 Task: Look for products in the category "Flatbreads" from Nuco only.
Action: Mouse moved to (23, 72)
Screenshot: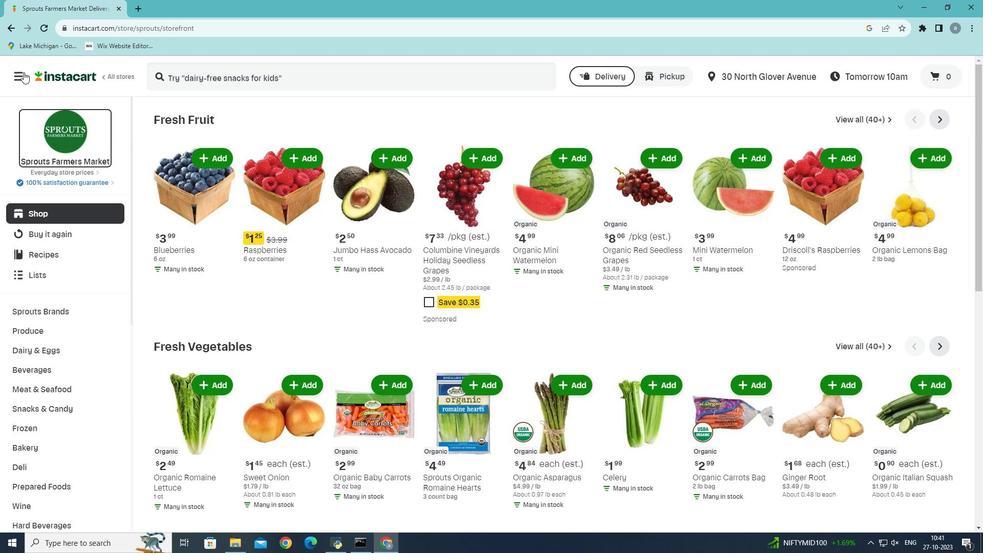 
Action: Mouse pressed left at (23, 72)
Screenshot: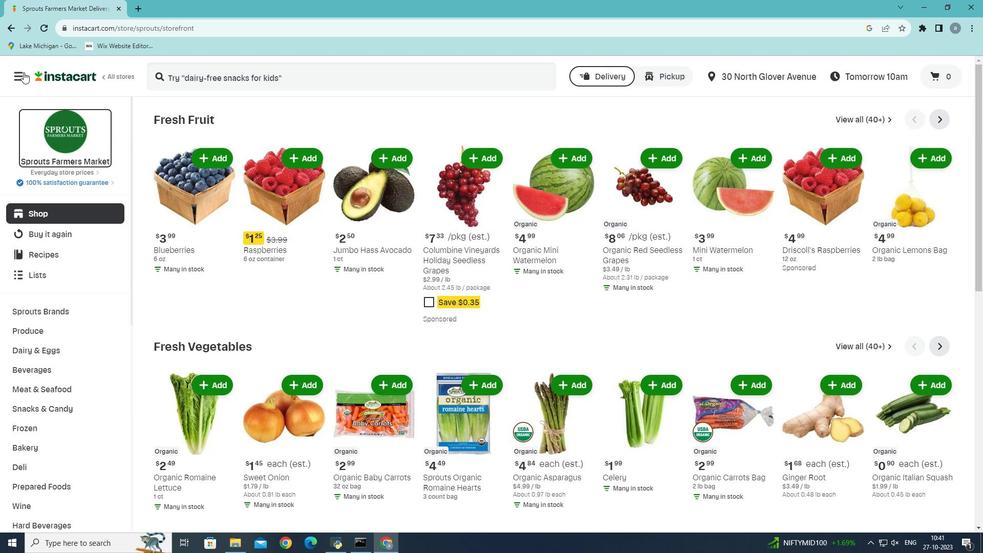 
Action: Mouse moved to (35, 300)
Screenshot: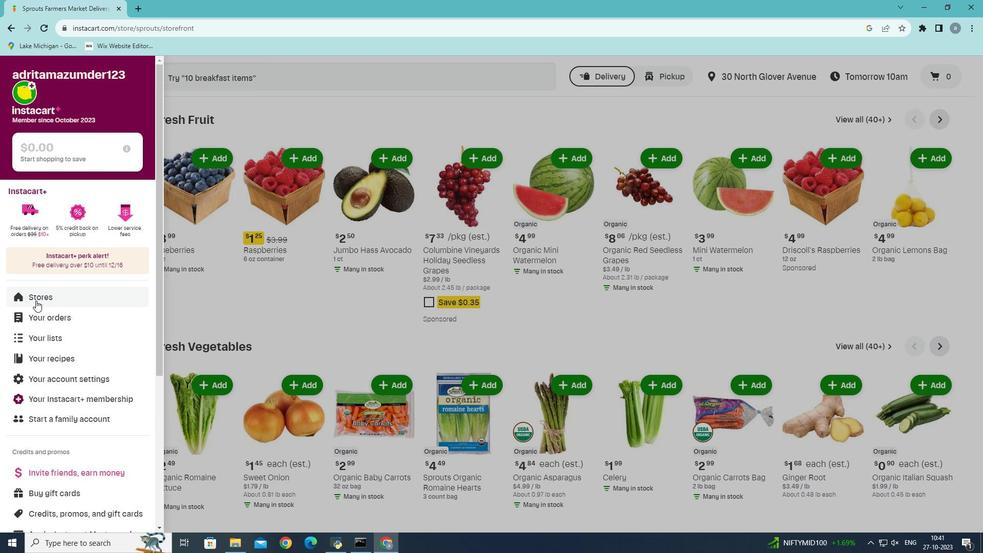 
Action: Mouse pressed left at (35, 300)
Screenshot: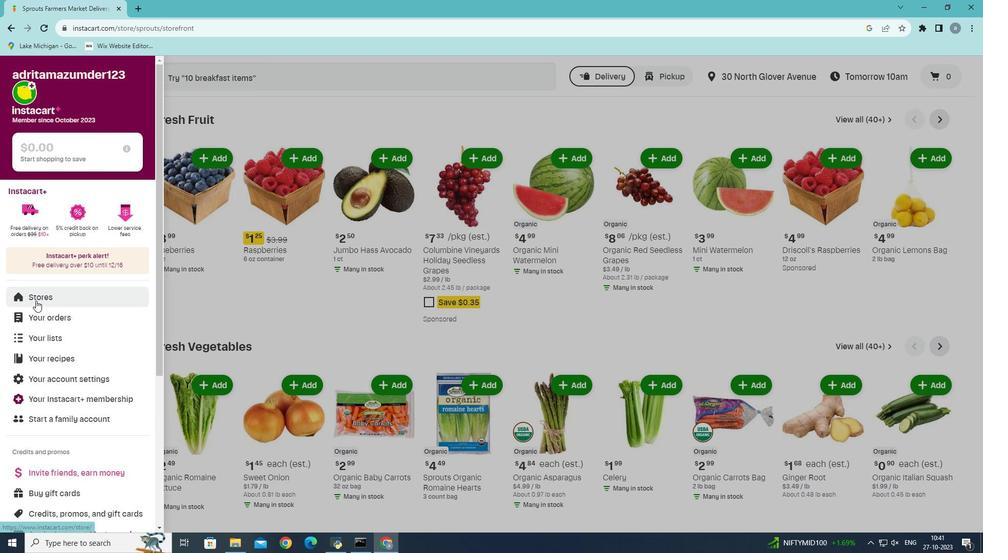 
Action: Mouse moved to (239, 111)
Screenshot: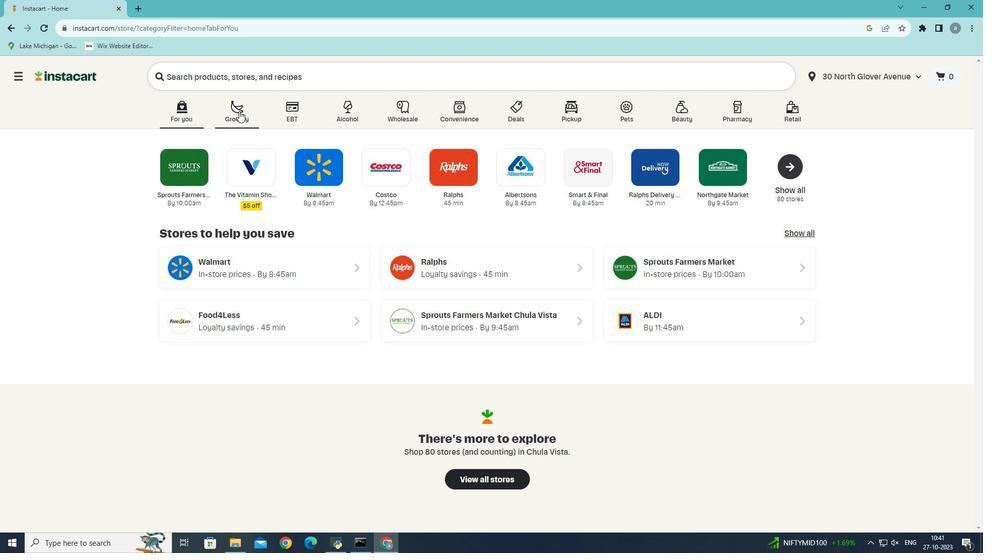 
Action: Mouse pressed left at (239, 111)
Screenshot: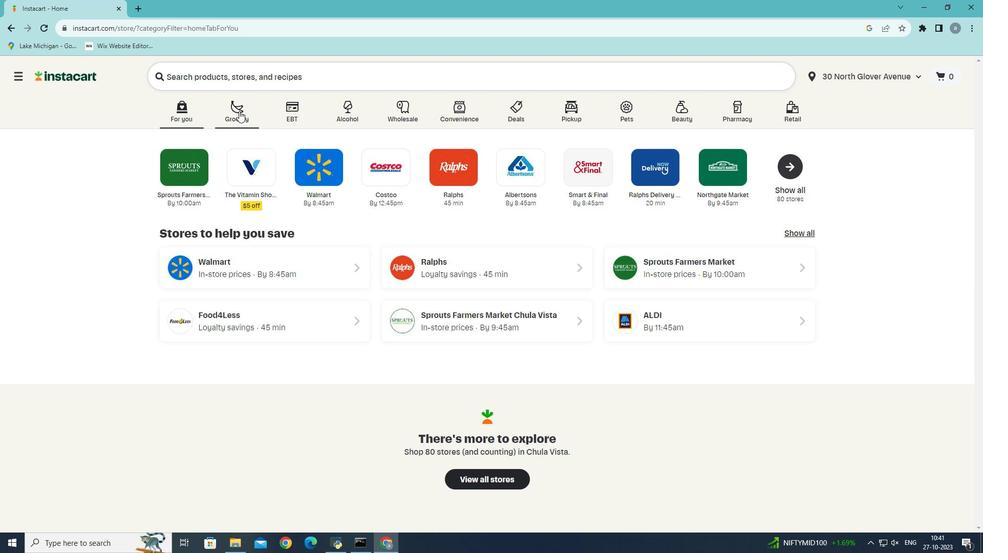
Action: Mouse moved to (219, 293)
Screenshot: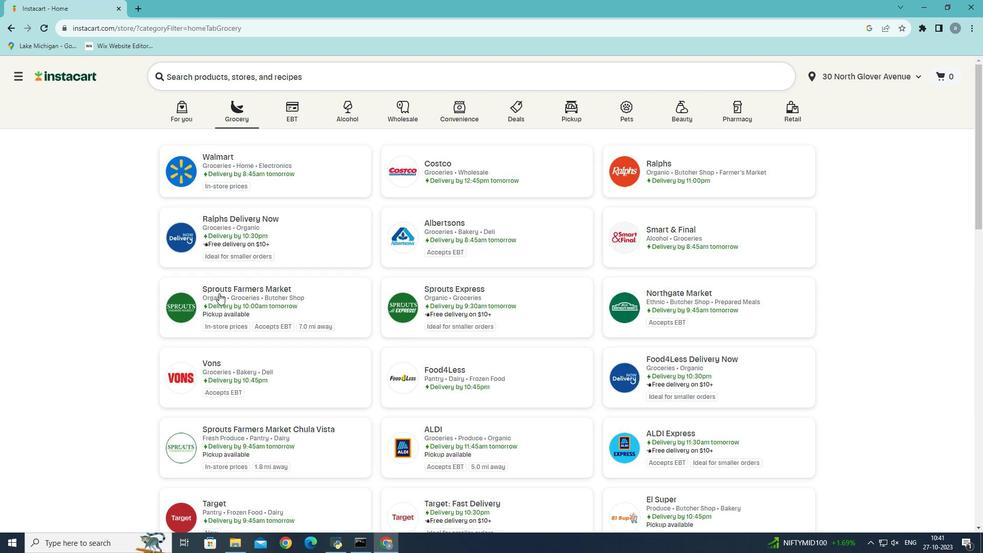 
Action: Mouse pressed left at (219, 293)
Screenshot: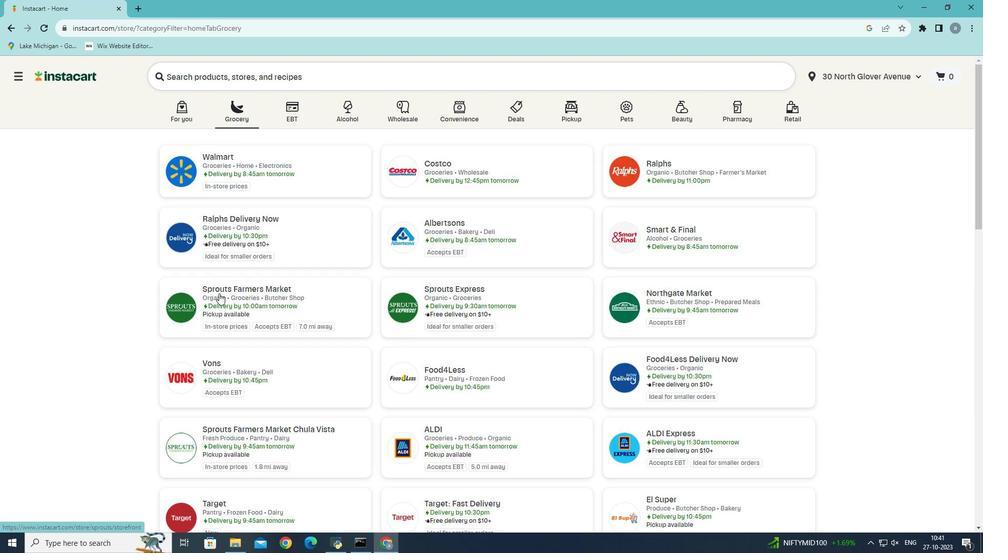 
Action: Mouse moved to (17, 445)
Screenshot: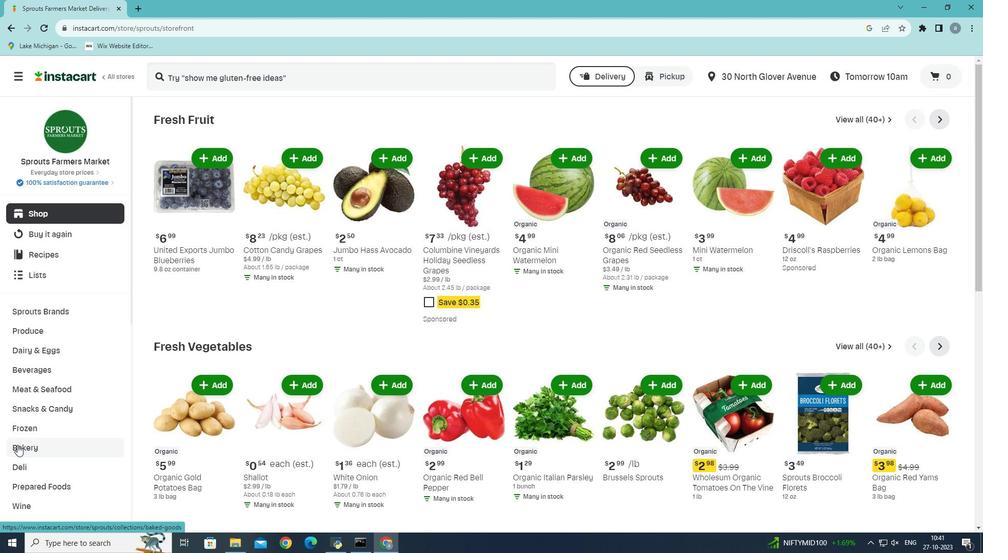 
Action: Mouse pressed left at (17, 445)
Screenshot: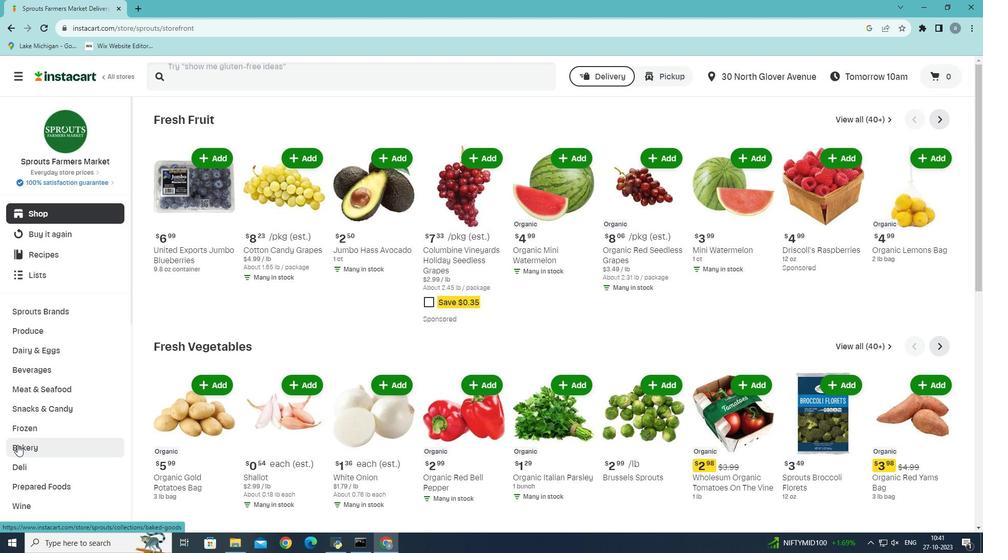 
Action: Mouse moved to (763, 149)
Screenshot: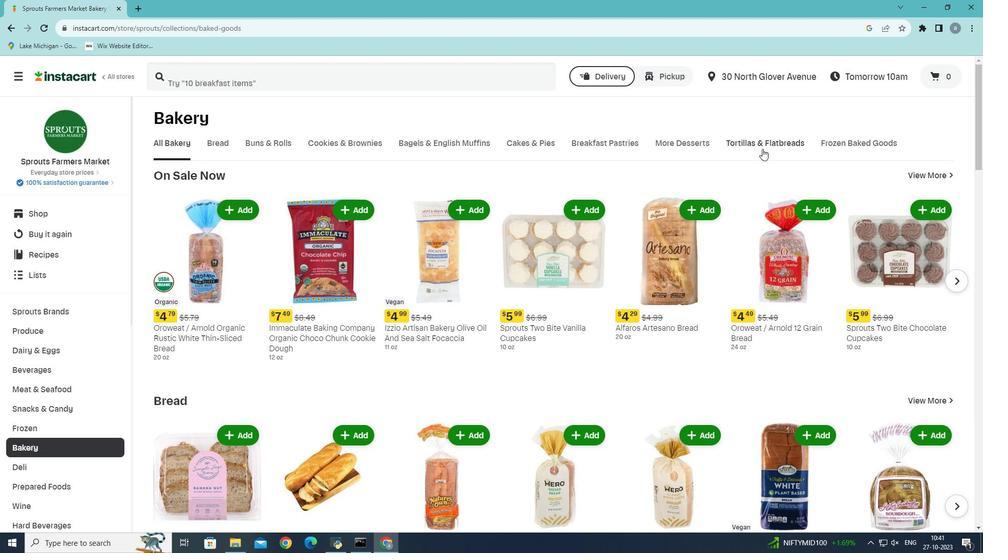 
Action: Mouse pressed left at (763, 149)
Screenshot: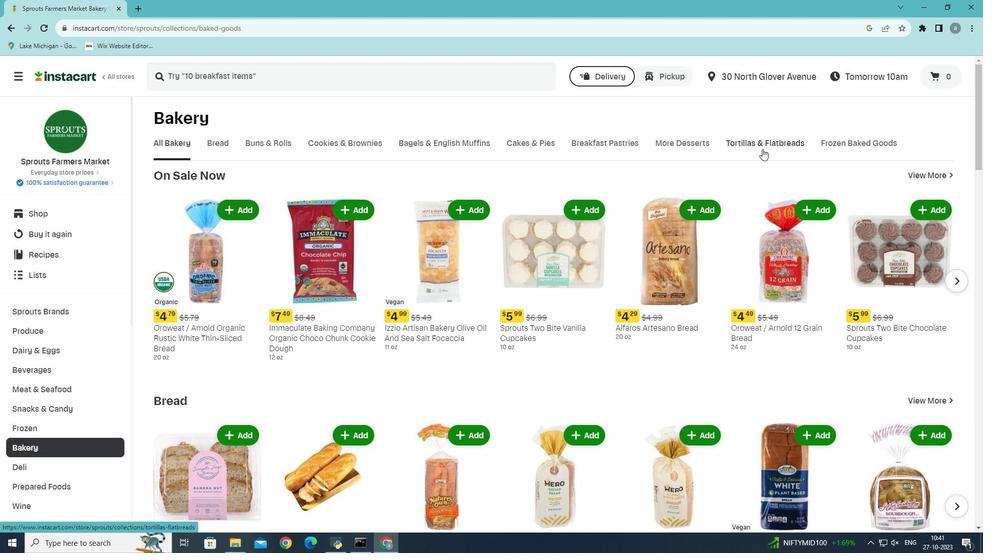 
Action: Mouse moved to (298, 185)
Screenshot: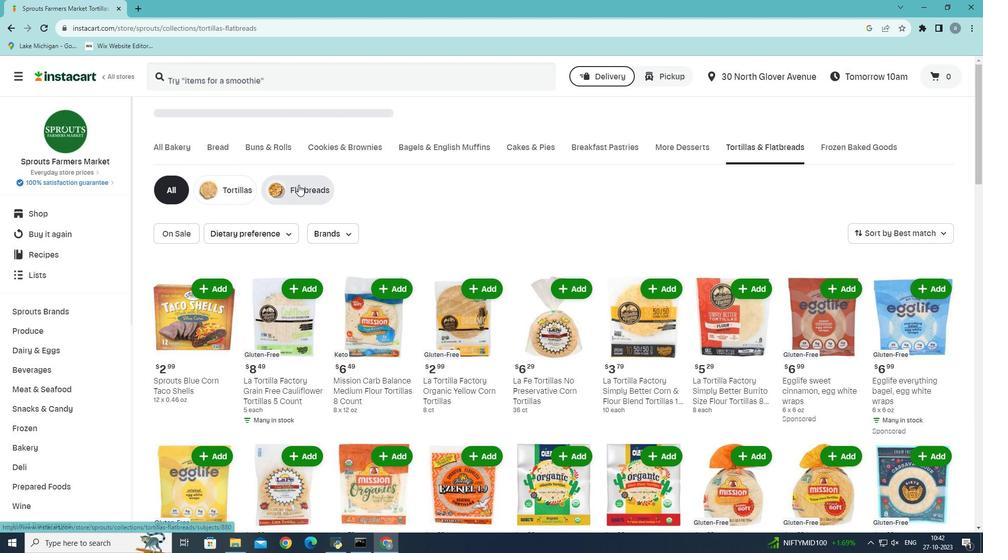 
Action: Mouse pressed left at (298, 185)
Screenshot: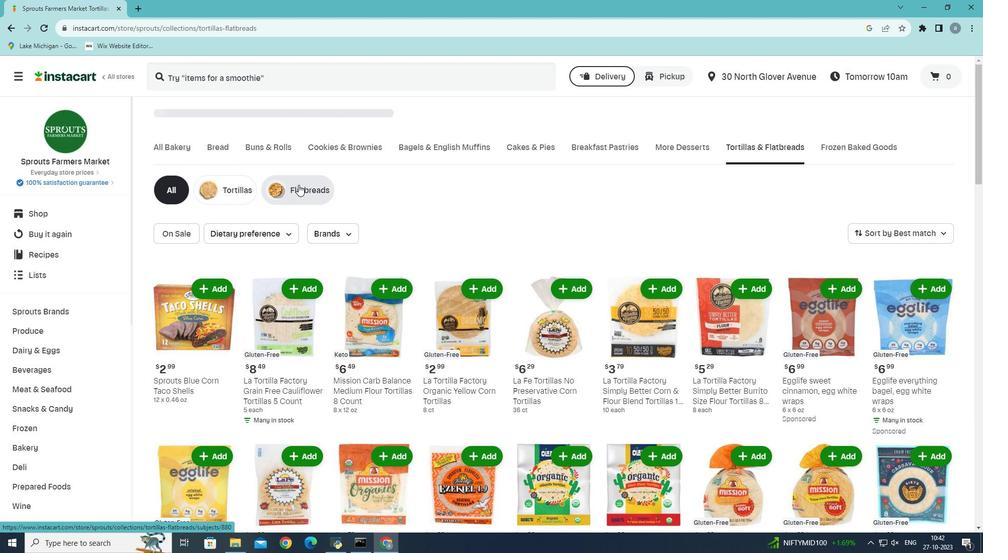 
Action: Mouse moved to (348, 228)
Screenshot: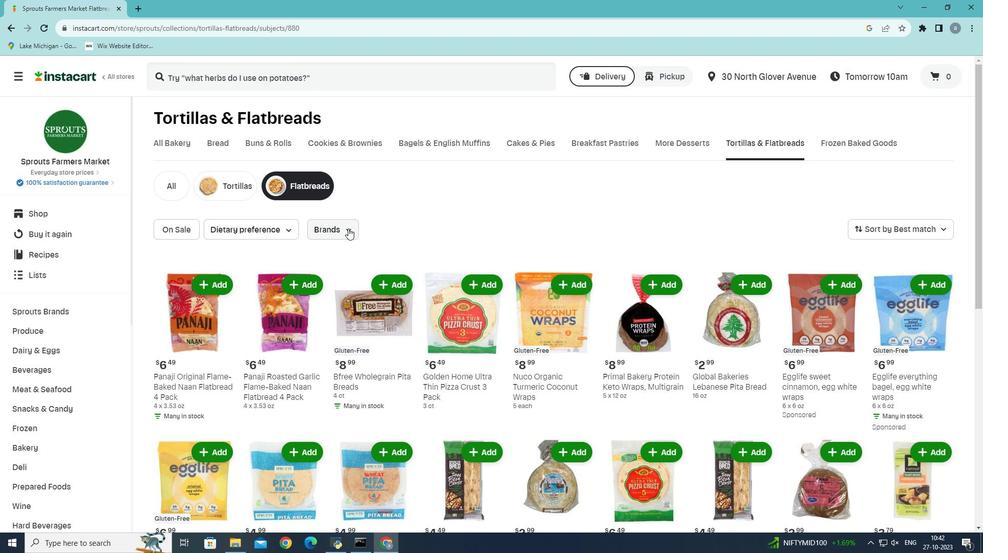 
Action: Mouse pressed left at (348, 228)
Screenshot: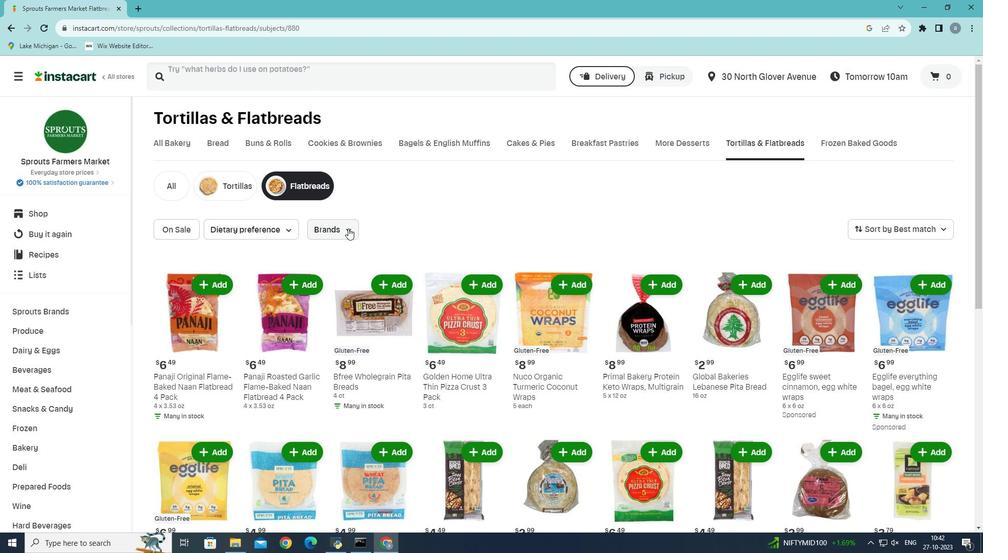 
Action: Mouse moved to (381, 304)
Screenshot: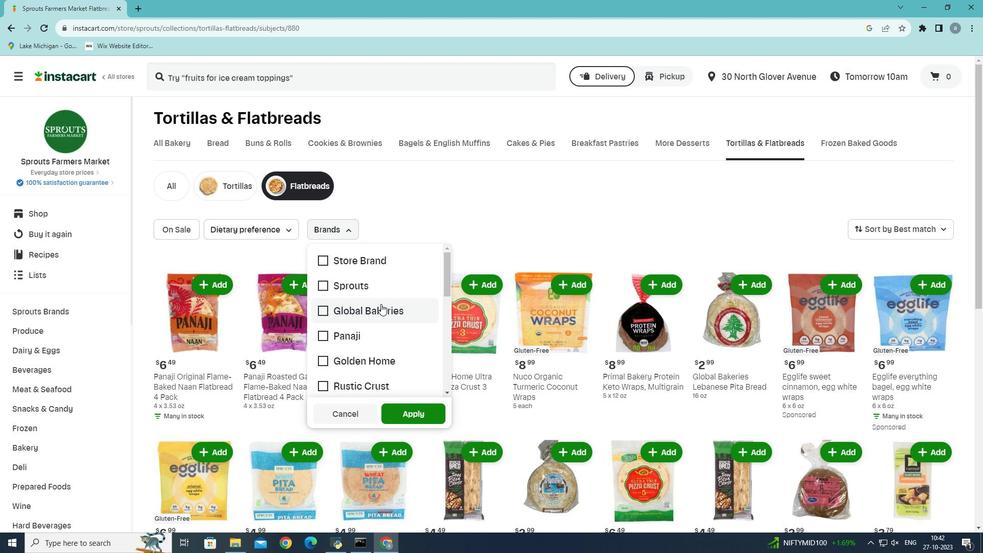 
Action: Mouse scrolled (381, 303) with delta (0, 0)
Screenshot: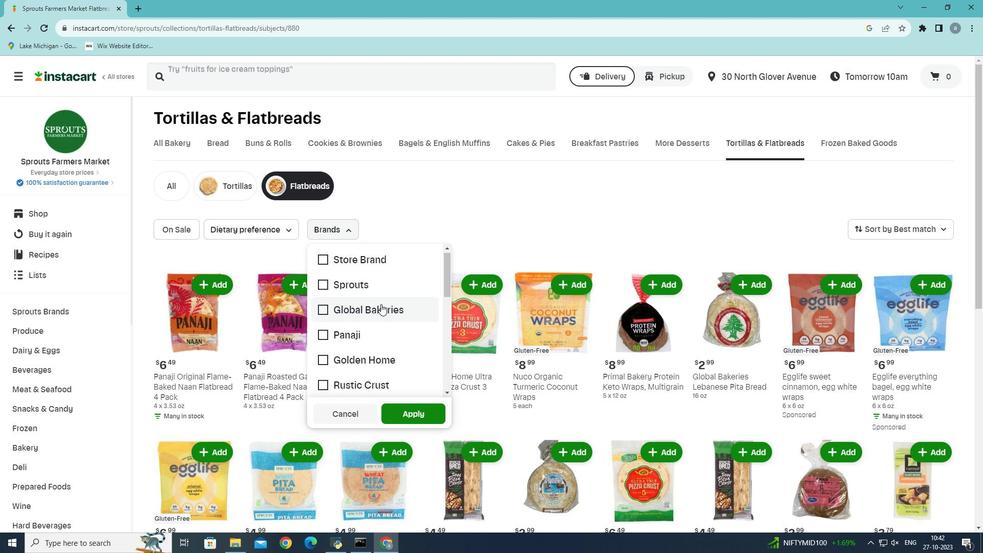 
Action: Mouse scrolled (381, 303) with delta (0, 0)
Screenshot: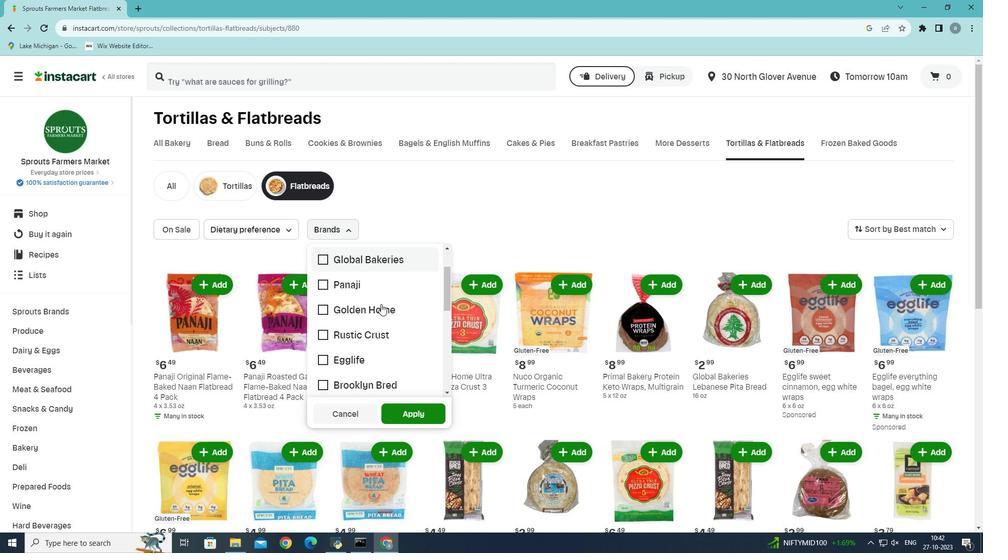 
Action: Mouse moved to (381, 304)
Screenshot: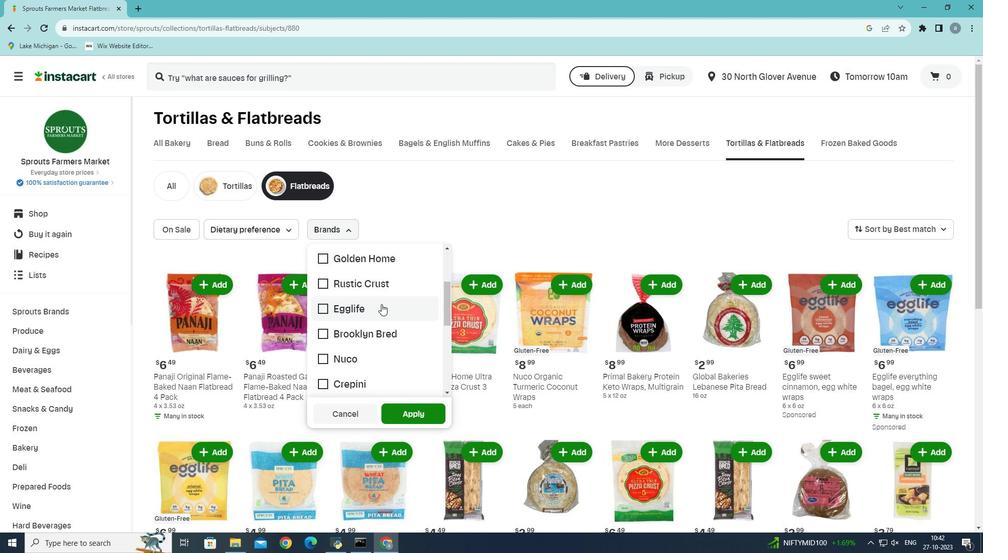 
Action: Mouse scrolled (381, 303) with delta (0, 0)
Screenshot: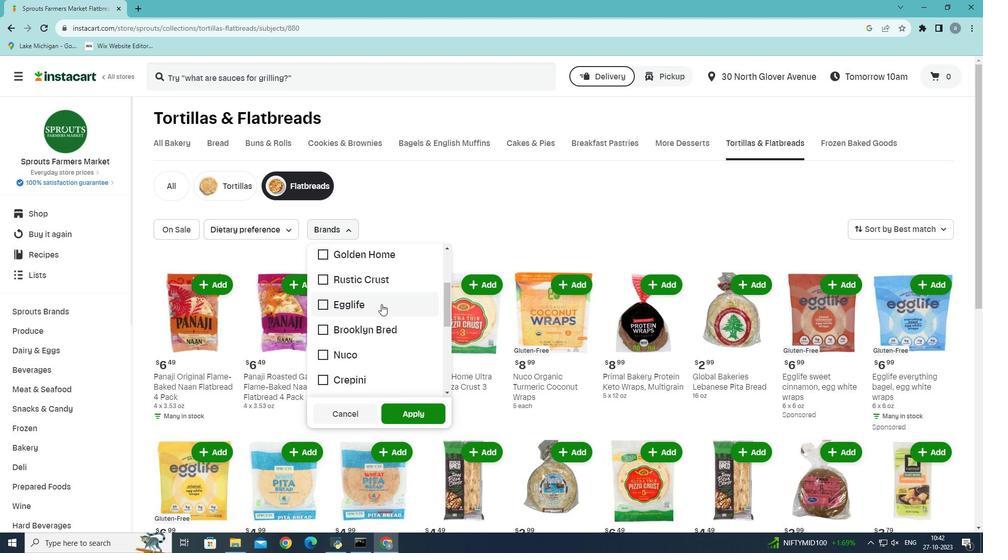 
Action: Mouse moved to (332, 310)
Screenshot: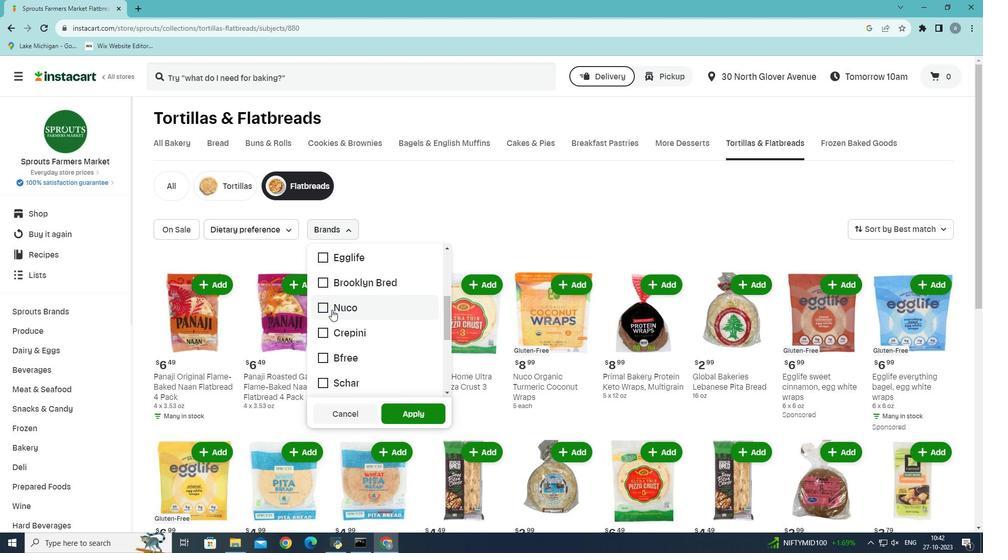 
Action: Mouse pressed left at (332, 310)
Screenshot: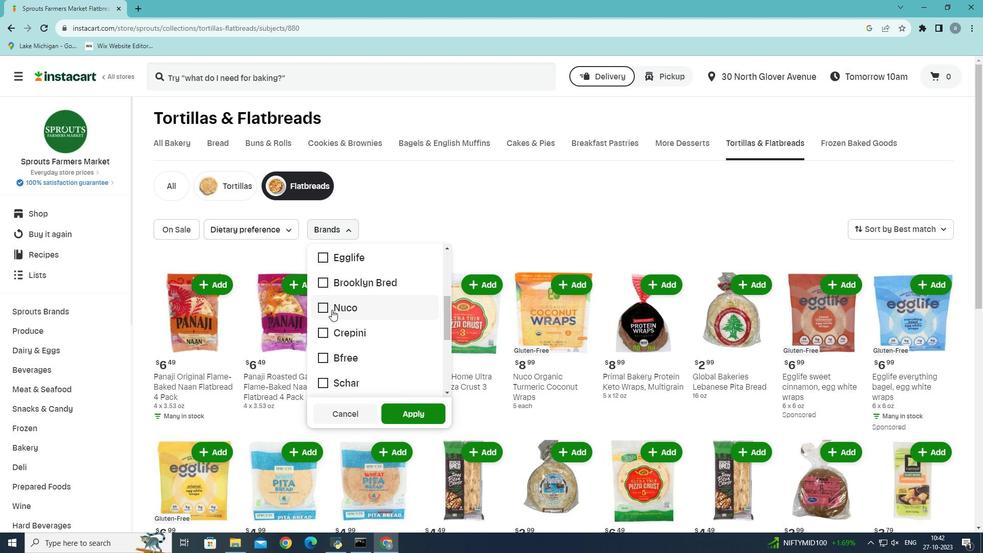 
Action: Mouse moved to (411, 416)
Screenshot: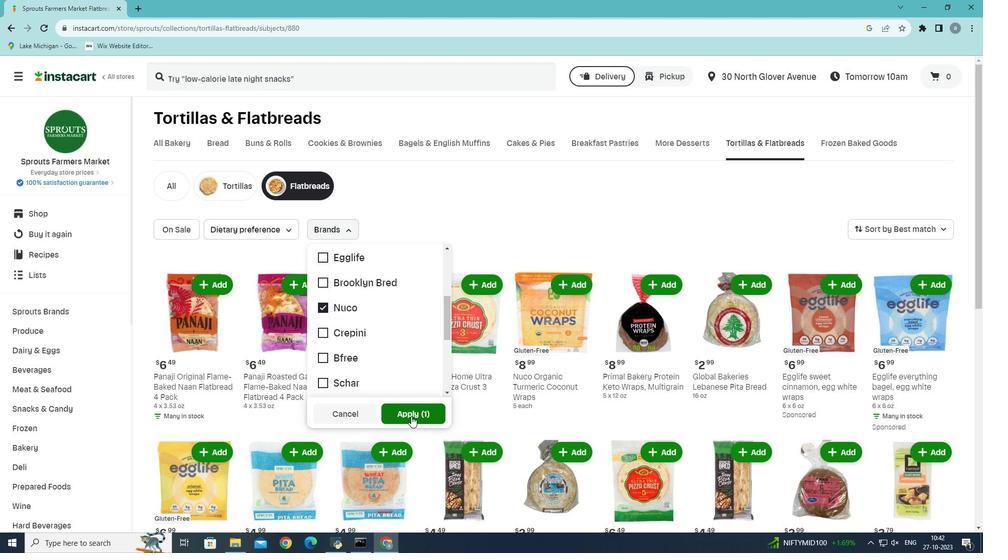 
Action: Mouse pressed left at (411, 416)
Screenshot: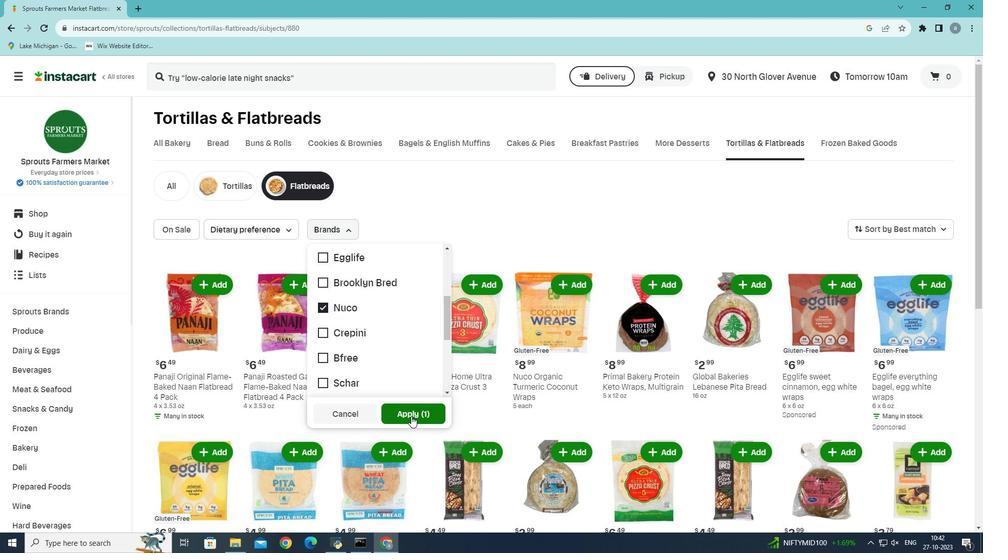 
Action: Mouse moved to (427, 366)
Screenshot: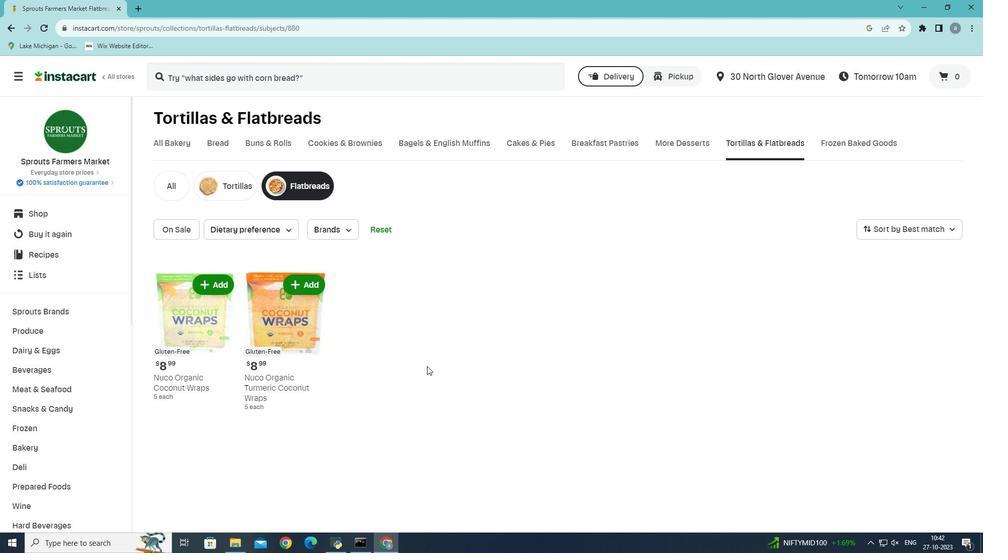 
